 Task: Add Don Francisco's Cinnamon Hazelnut Flavored Single Serve Coffee Pods to the cart.
Action: Mouse pressed left at (18, 111)
Screenshot: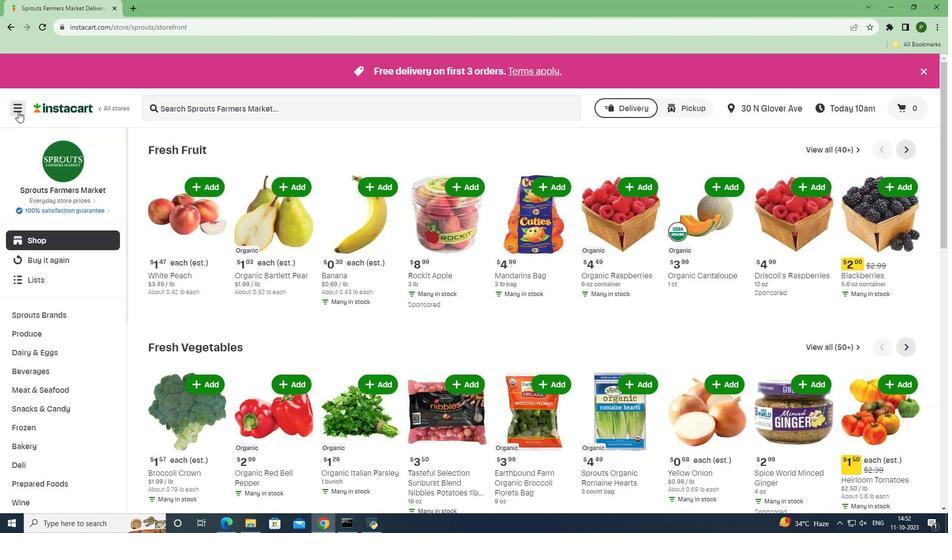 
Action: Mouse moved to (34, 258)
Screenshot: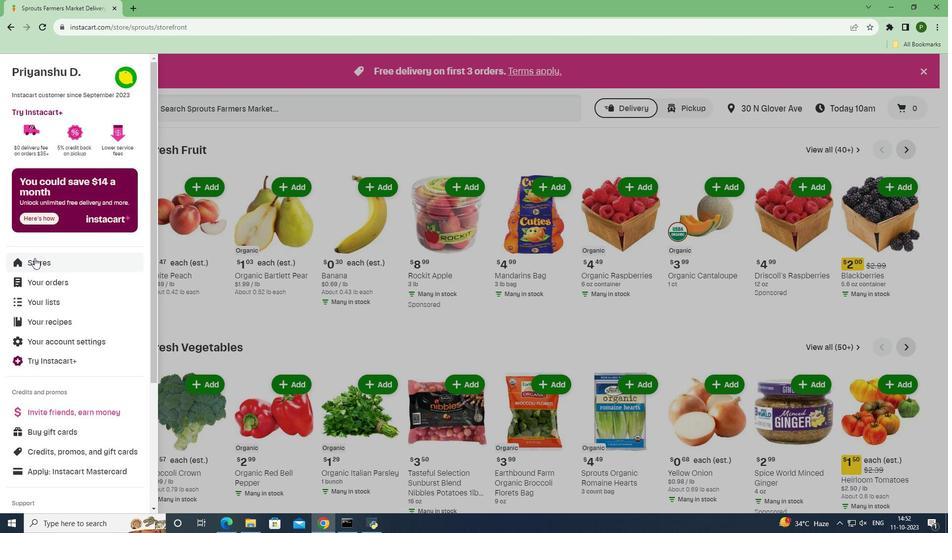 
Action: Mouse pressed left at (34, 258)
Screenshot: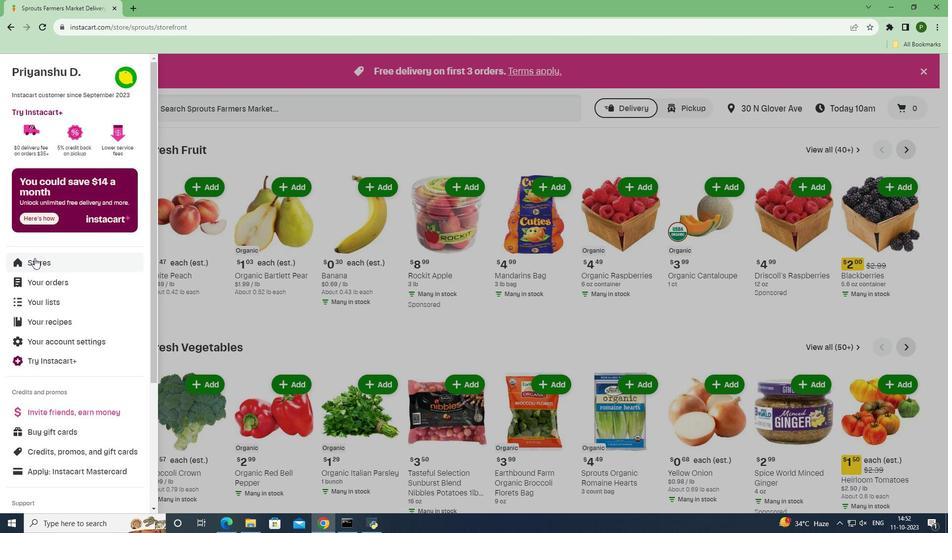 
Action: Mouse moved to (216, 114)
Screenshot: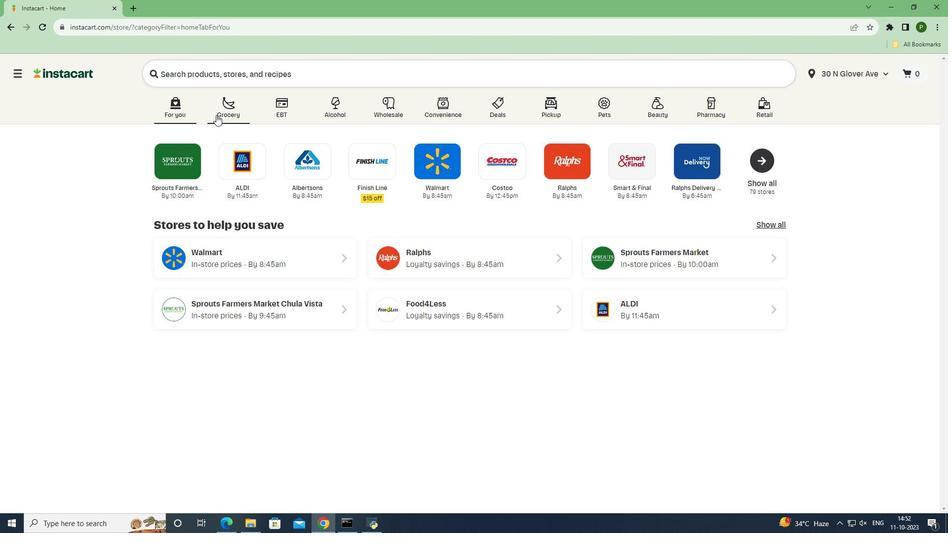 
Action: Mouse pressed left at (216, 114)
Screenshot: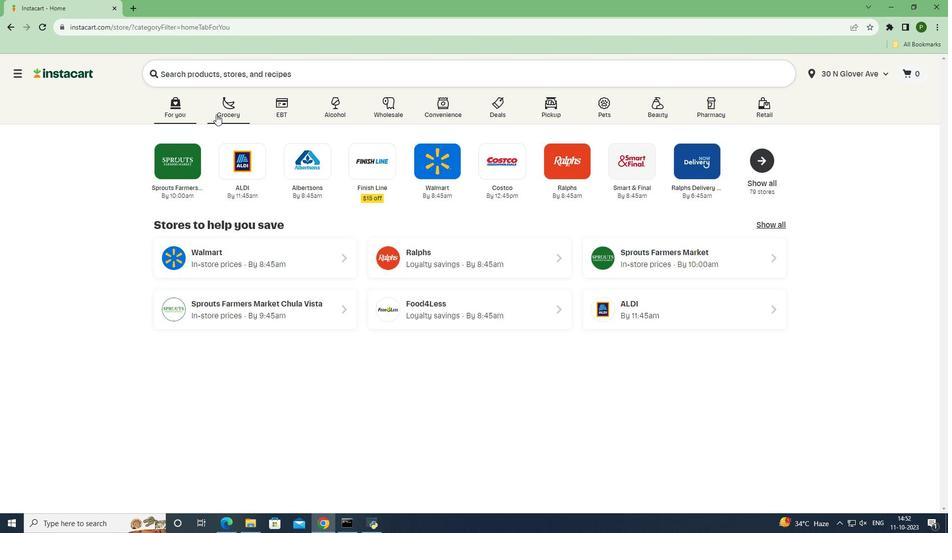 
Action: Mouse moved to (378, 224)
Screenshot: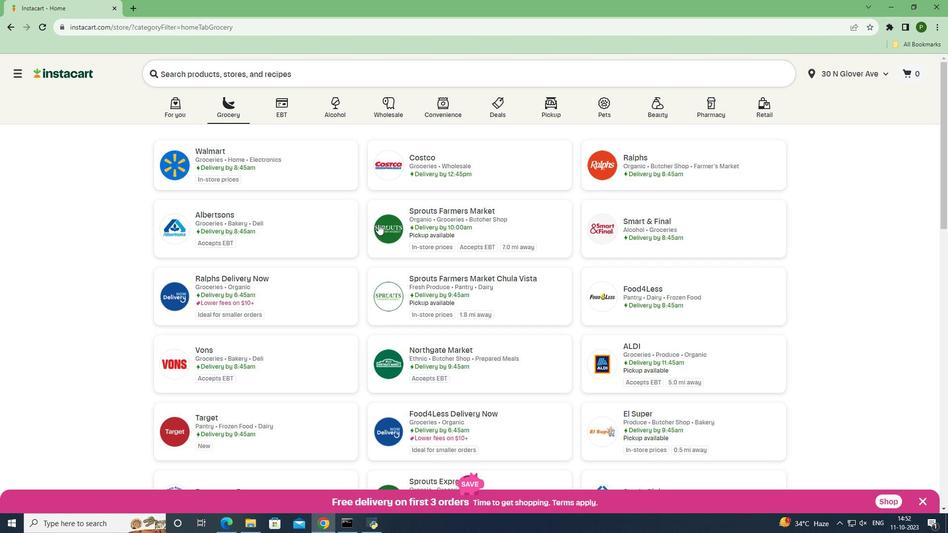 
Action: Mouse pressed left at (378, 224)
Screenshot: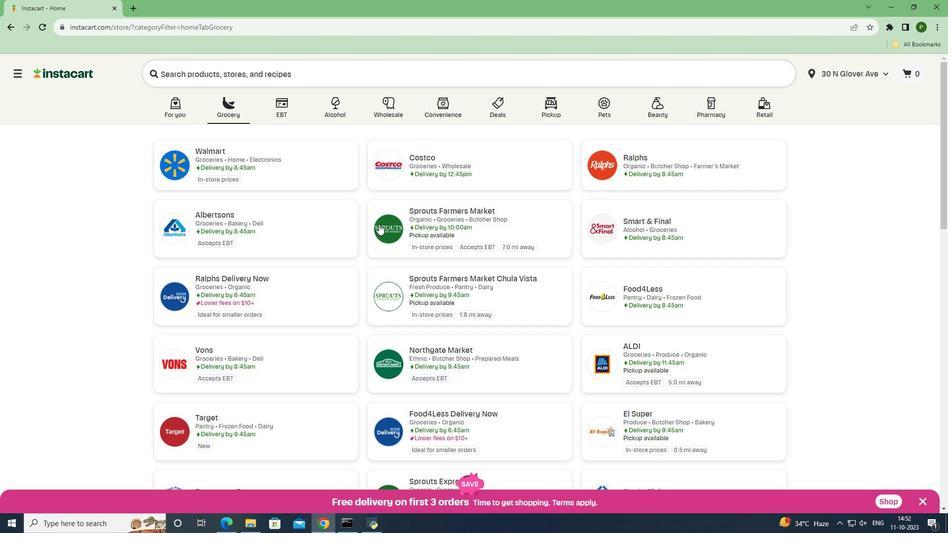 
Action: Mouse moved to (69, 372)
Screenshot: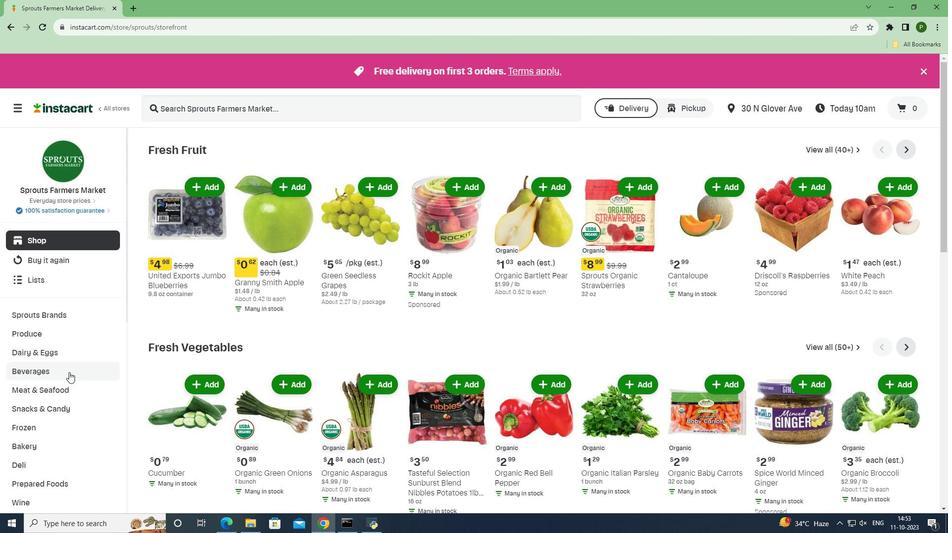 
Action: Mouse pressed left at (69, 372)
Screenshot: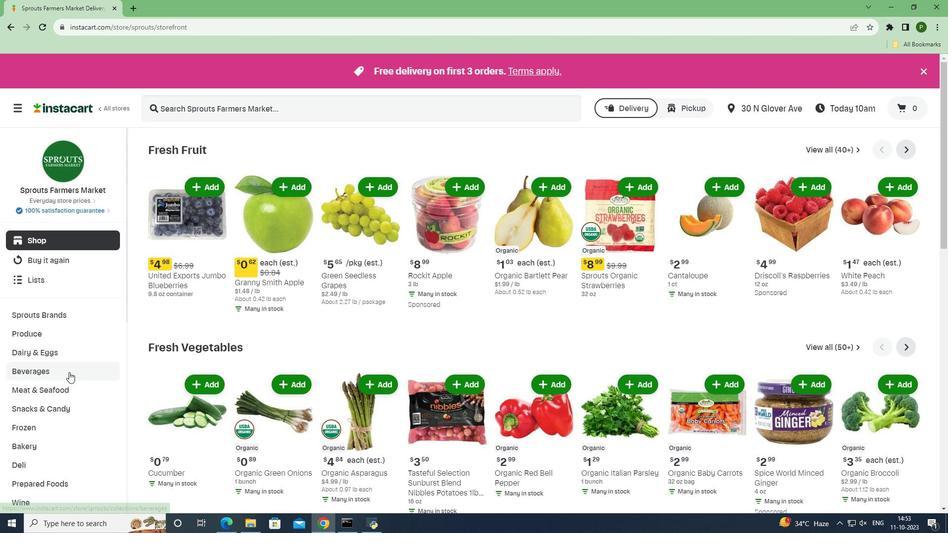 
Action: Mouse moved to (58, 427)
Screenshot: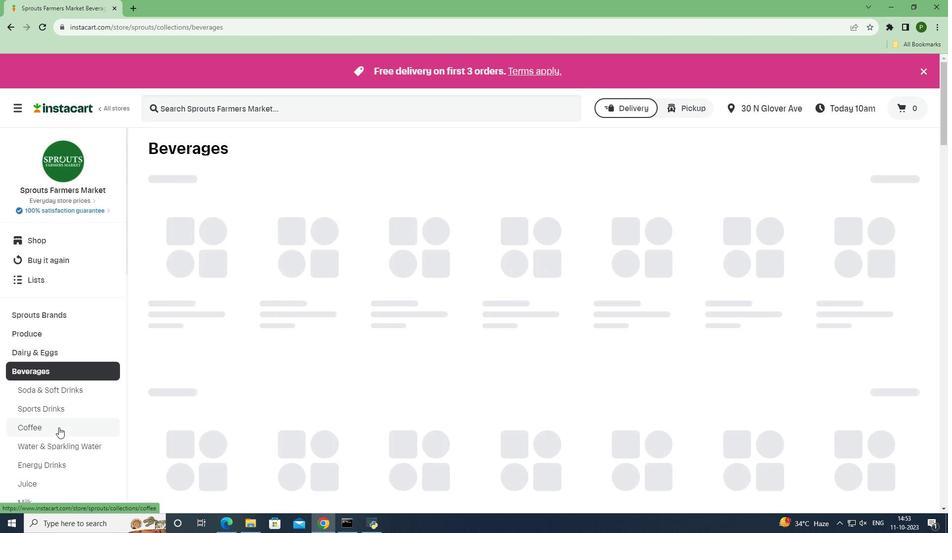 
Action: Mouse pressed left at (58, 427)
Screenshot: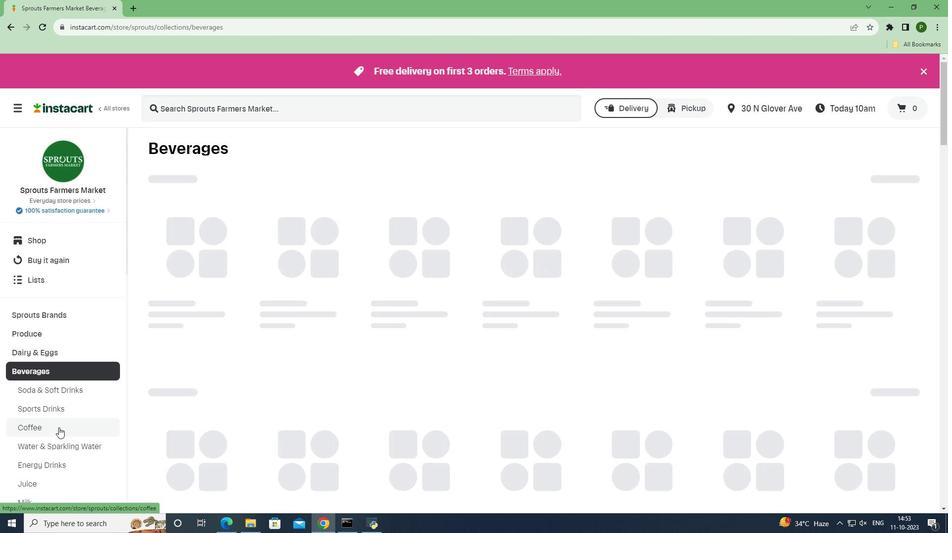 
Action: Mouse moved to (210, 111)
Screenshot: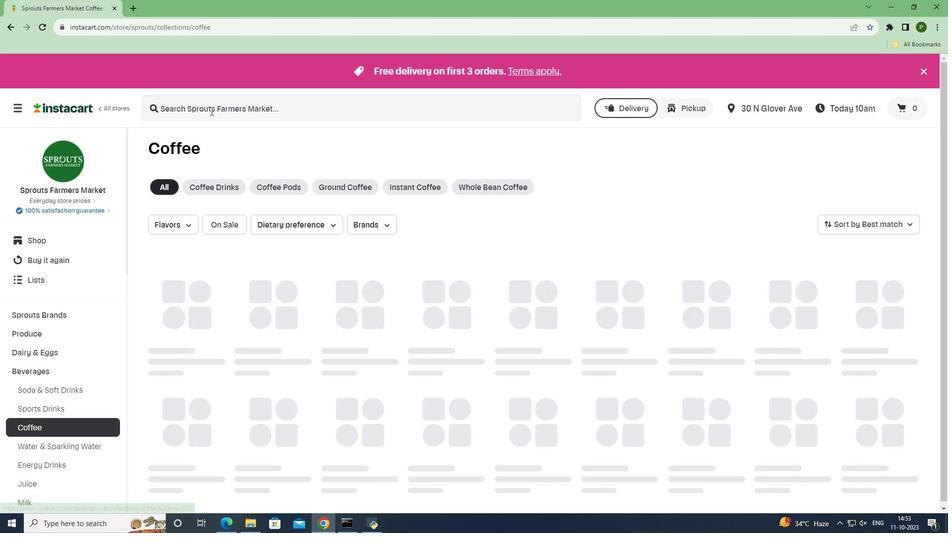 
Action: Mouse pressed left at (210, 111)
Screenshot: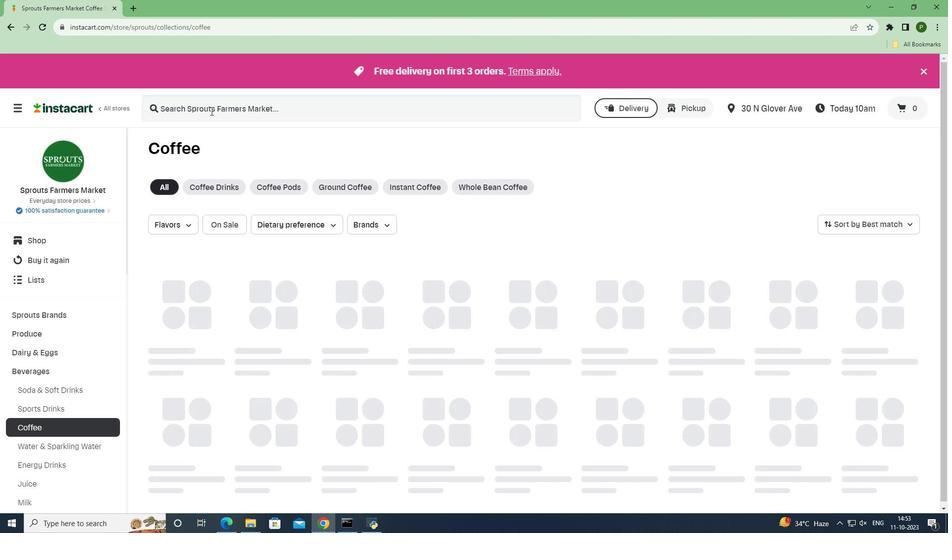 
Action: Key pressed <Key.caps_lock>
Screenshot: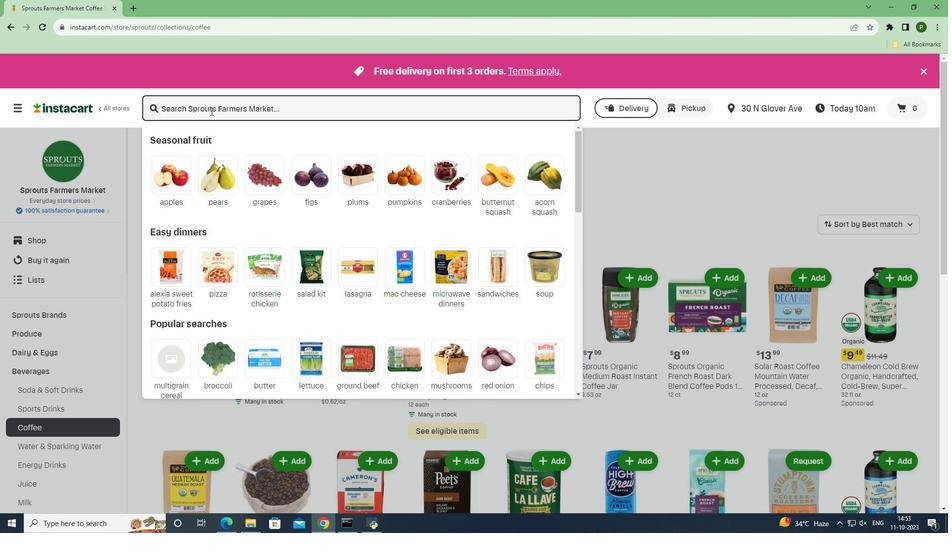 
Action: Mouse moved to (210, 111)
Screenshot: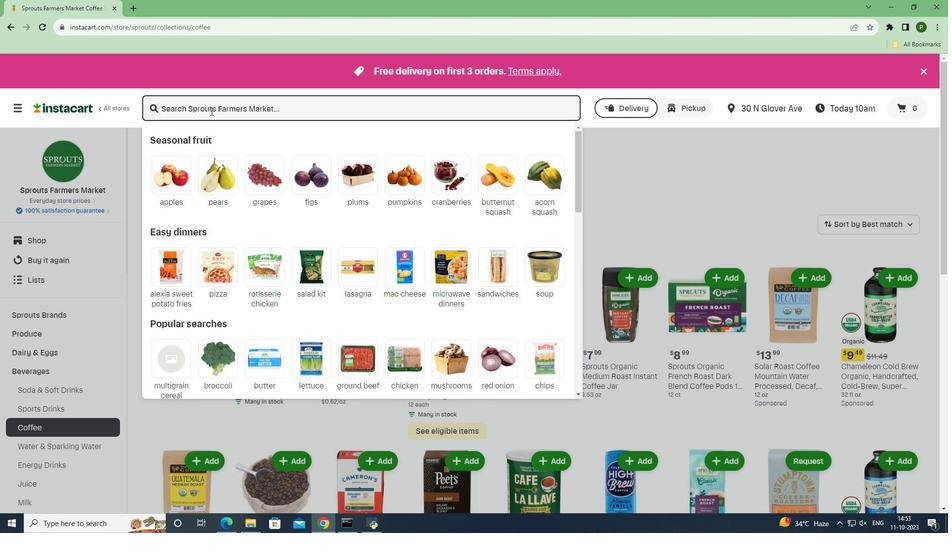 
Action: Key pressed D<Key.caps_lock>on<Key.space><Key.caps_lock>F<Key.caps_lock>rancisco<Key.space><Key.caps_lock>C<Key.caps_lock>innamon<Key.space><Key.caps_lock>H<Key.caps_lock>azelnut<Key.space><Key.caps_lock>F<Key.caps_lock>lavored<Key.space><Key.caps_lock>S<Key.caps_lock>ingle<Key.space><Key.caps_lock>S<Key.caps_lock>erve<Key.space><Key.caps_lock>C<Key.caps_lock>offee<Key.space><Key.caps_lock>P<Key.caps_lock>ods<Key.space><Key.enter>
Screenshot: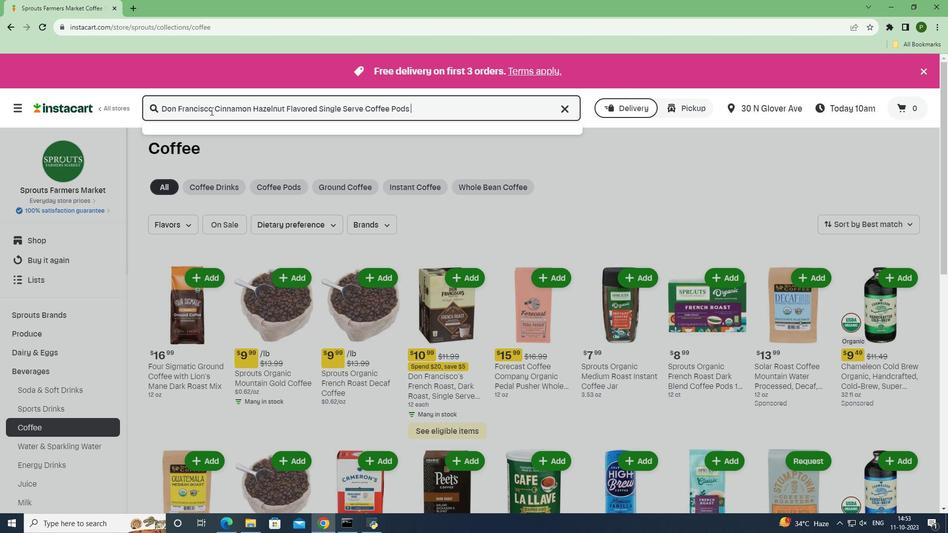 
Action: Mouse moved to (275, 207)
Screenshot: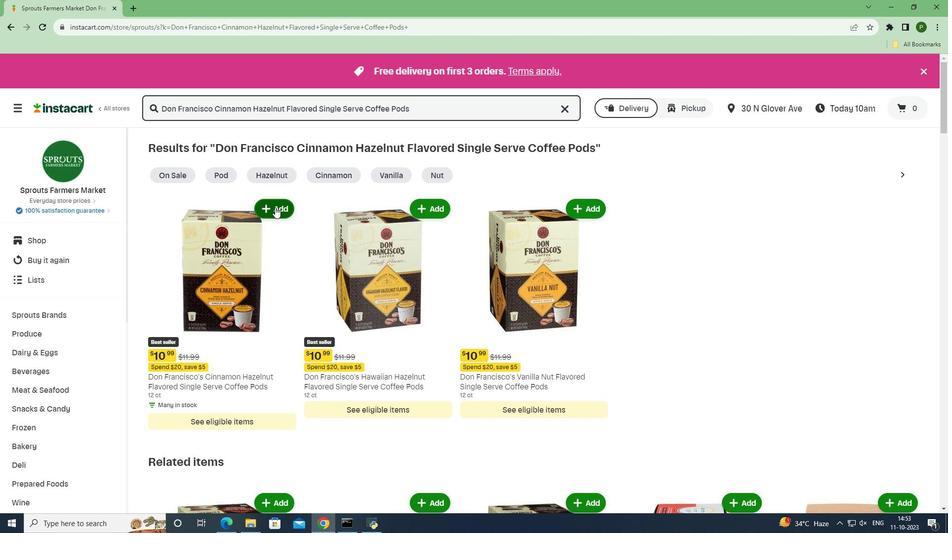 
Action: Mouse pressed left at (275, 207)
Screenshot: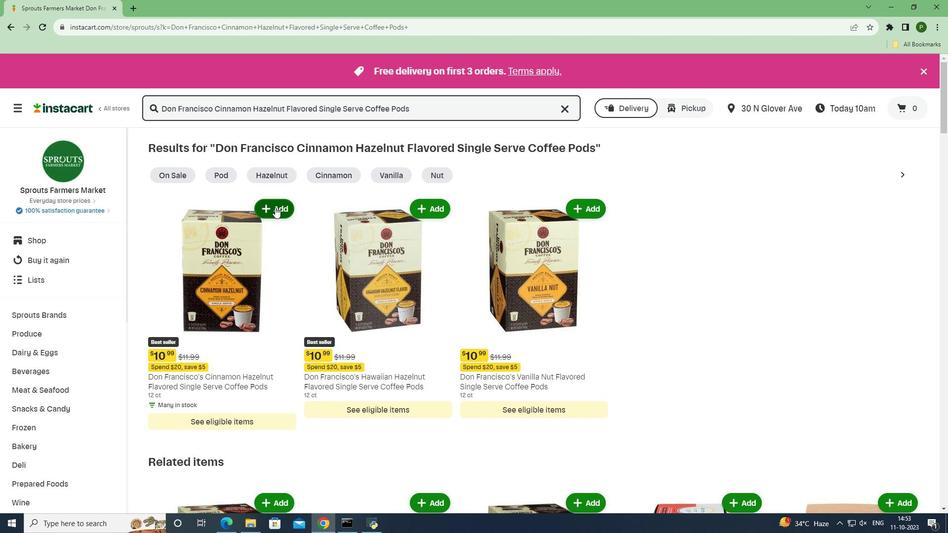 
Action: Mouse moved to (297, 268)
Screenshot: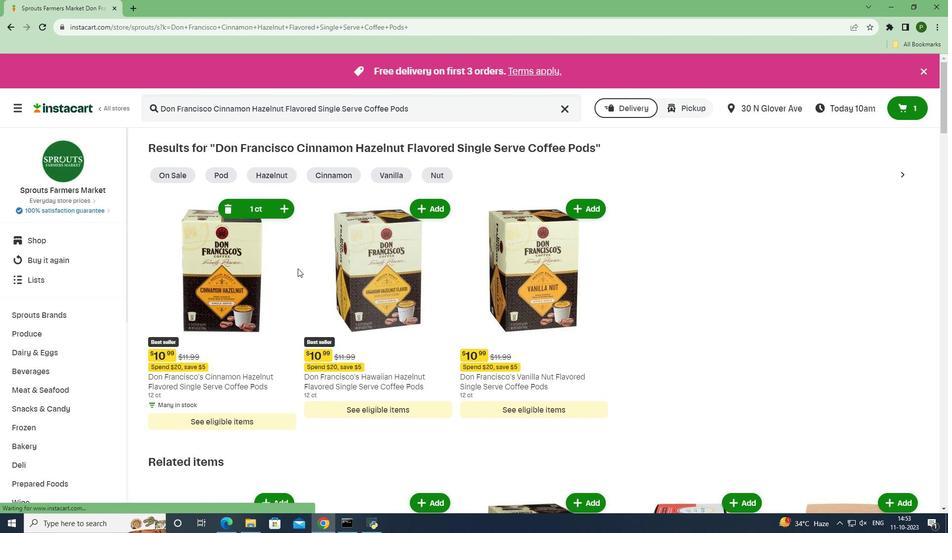 
